 Task: Create a task  Develop a content management system (CMS) for a website , assign it to team member softage.1@softage.net in the project AgileBee and update the status of the task to  On Track  , set the priority of the task to Low
Action: Mouse moved to (78, 73)
Screenshot: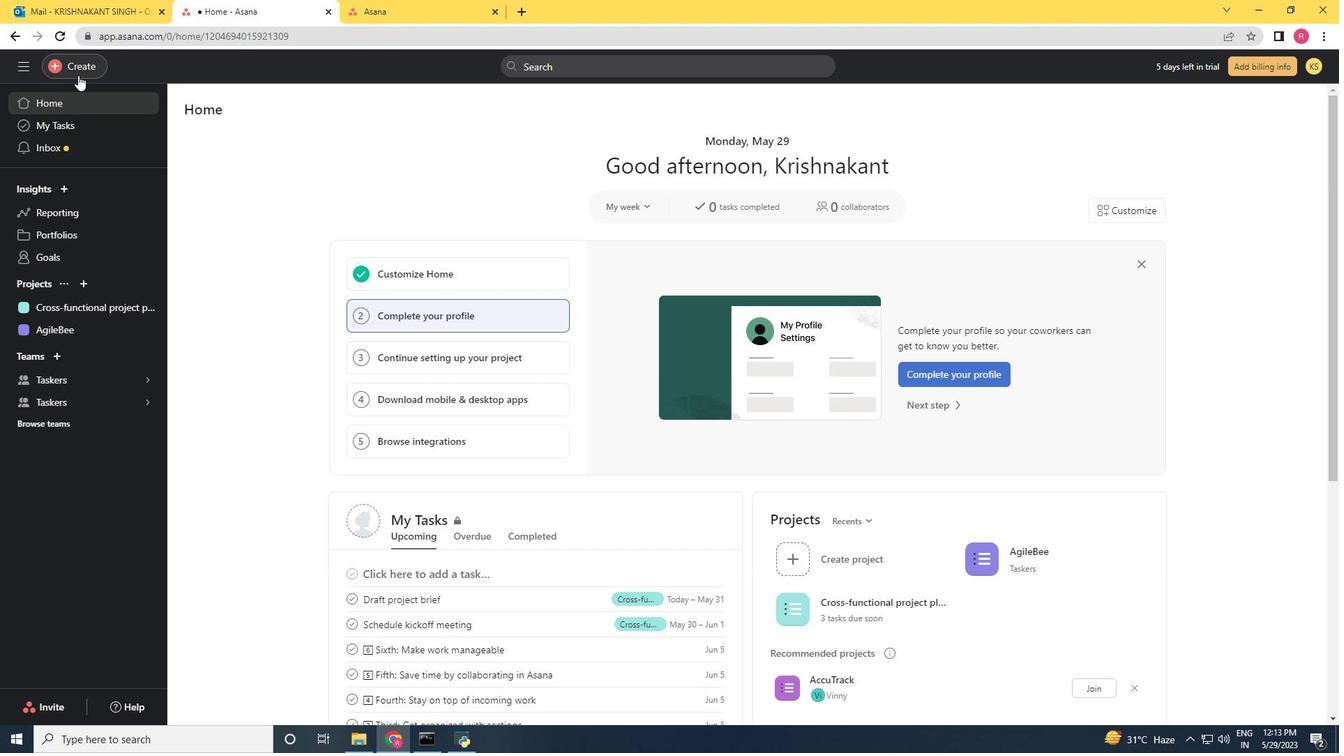 
Action: Mouse pressed left at (78, 73)
Screenshot: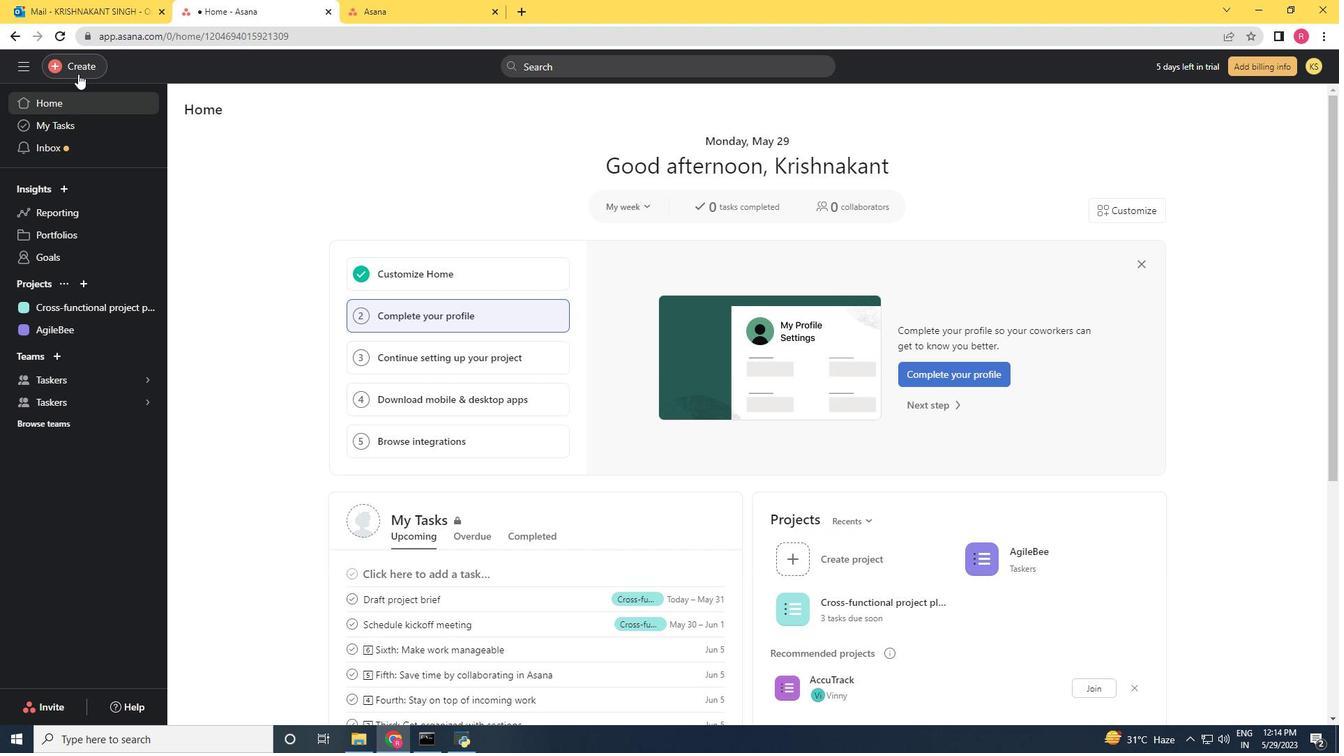 
Action: Mouse moved to (152, 70)
Screenshot: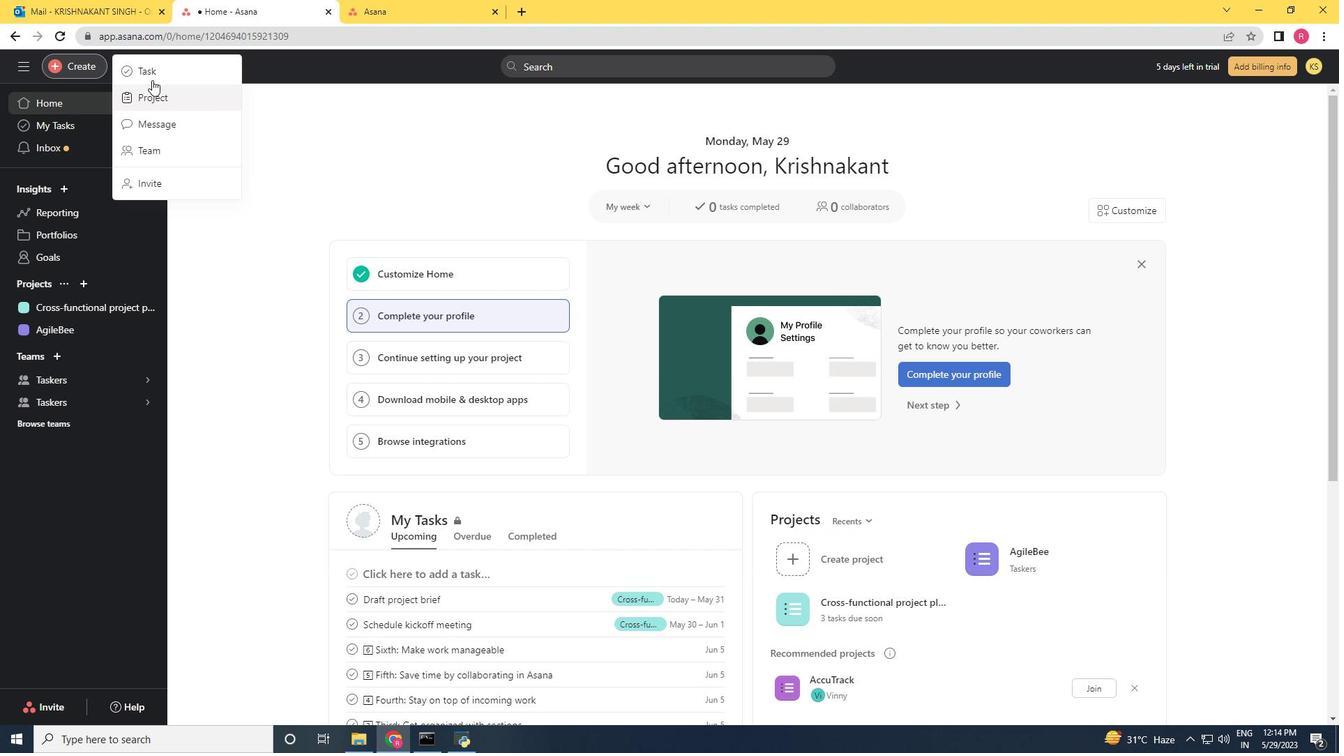 
Action: Mouse pressed left at (152, 70)
Screenshot: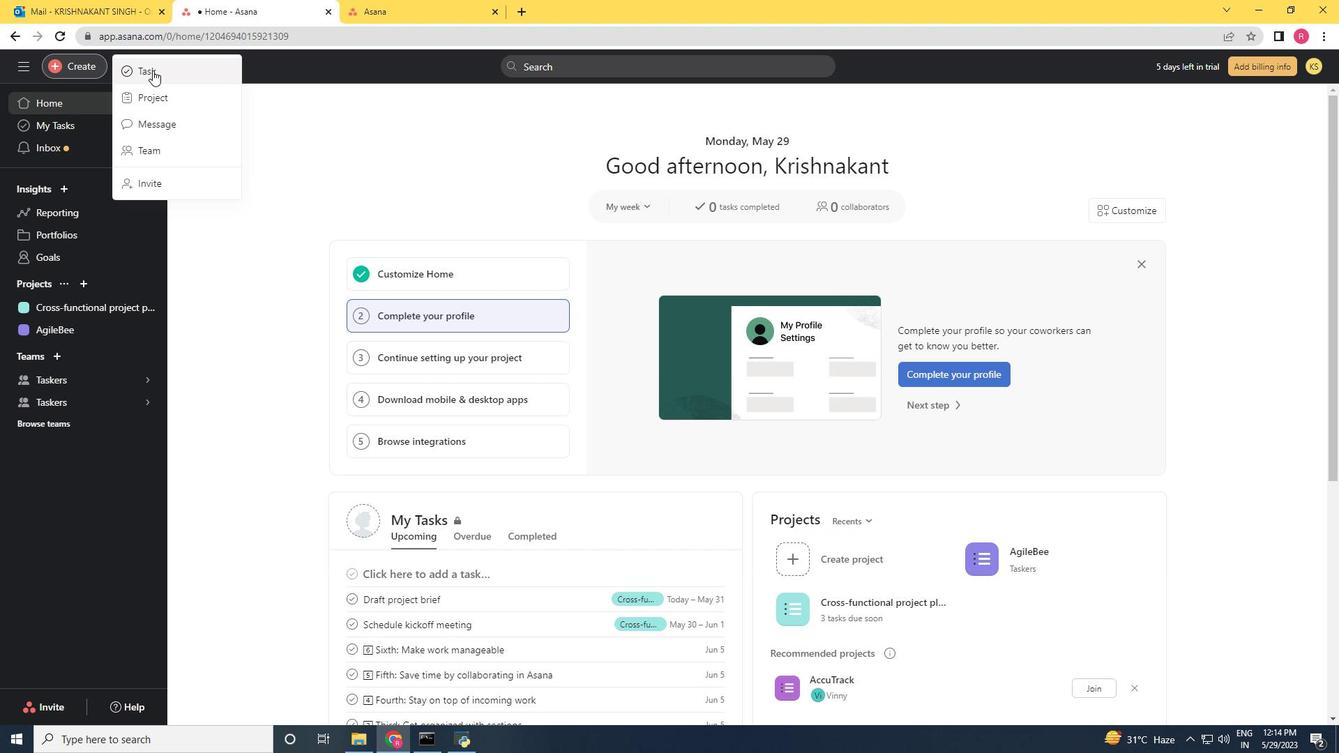 
Action: Mouse moved to (1216, 573)
Screenshot: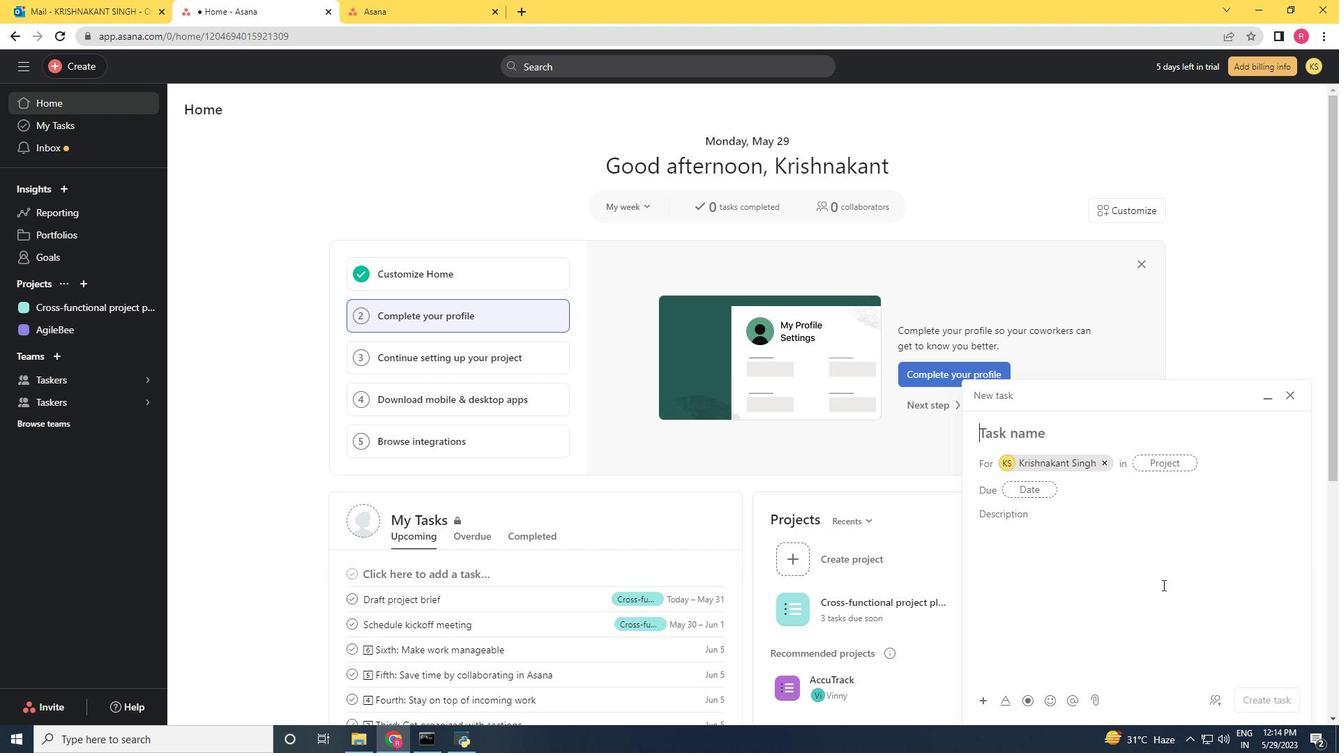 
Action: Key pressed <Key.shift>Develop<Key.space>a<Key.space>content<Key.space>management<Key.space>
Screenshot: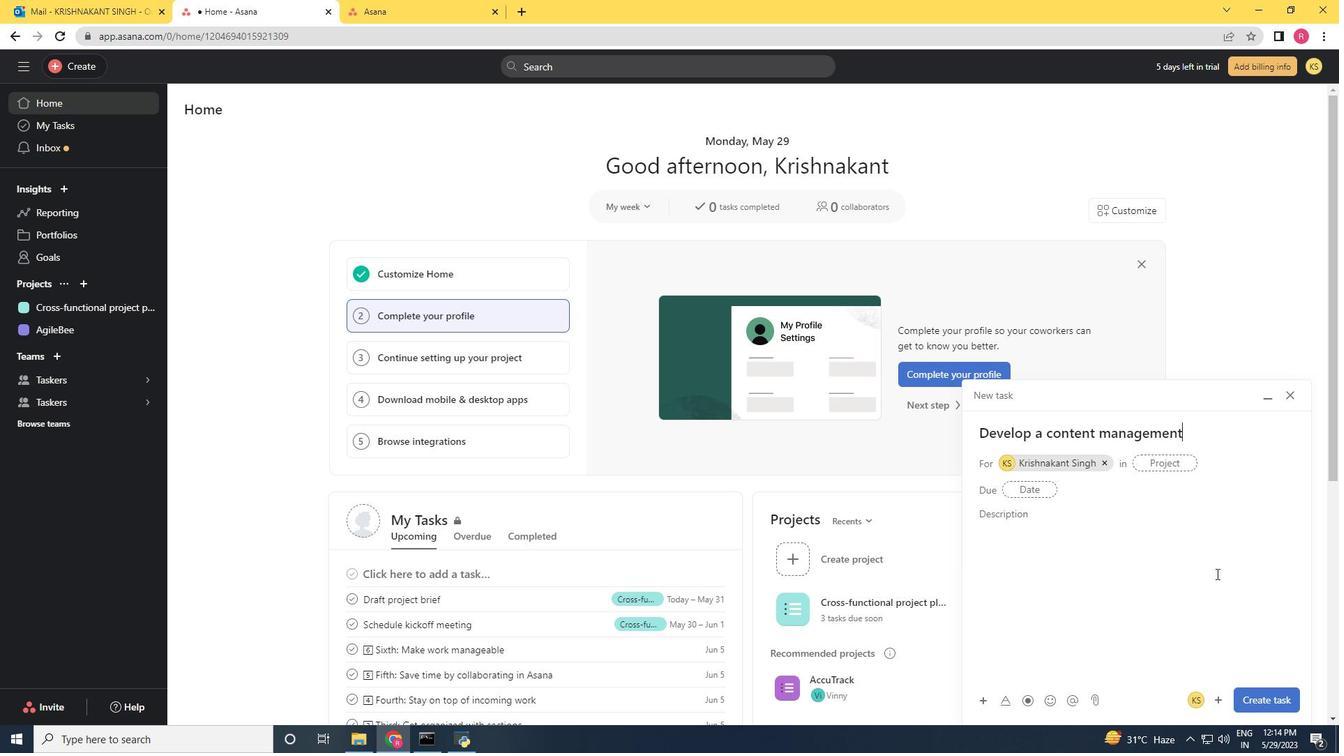 
Action: Mouse moved to (1243, 573)
Screenshot: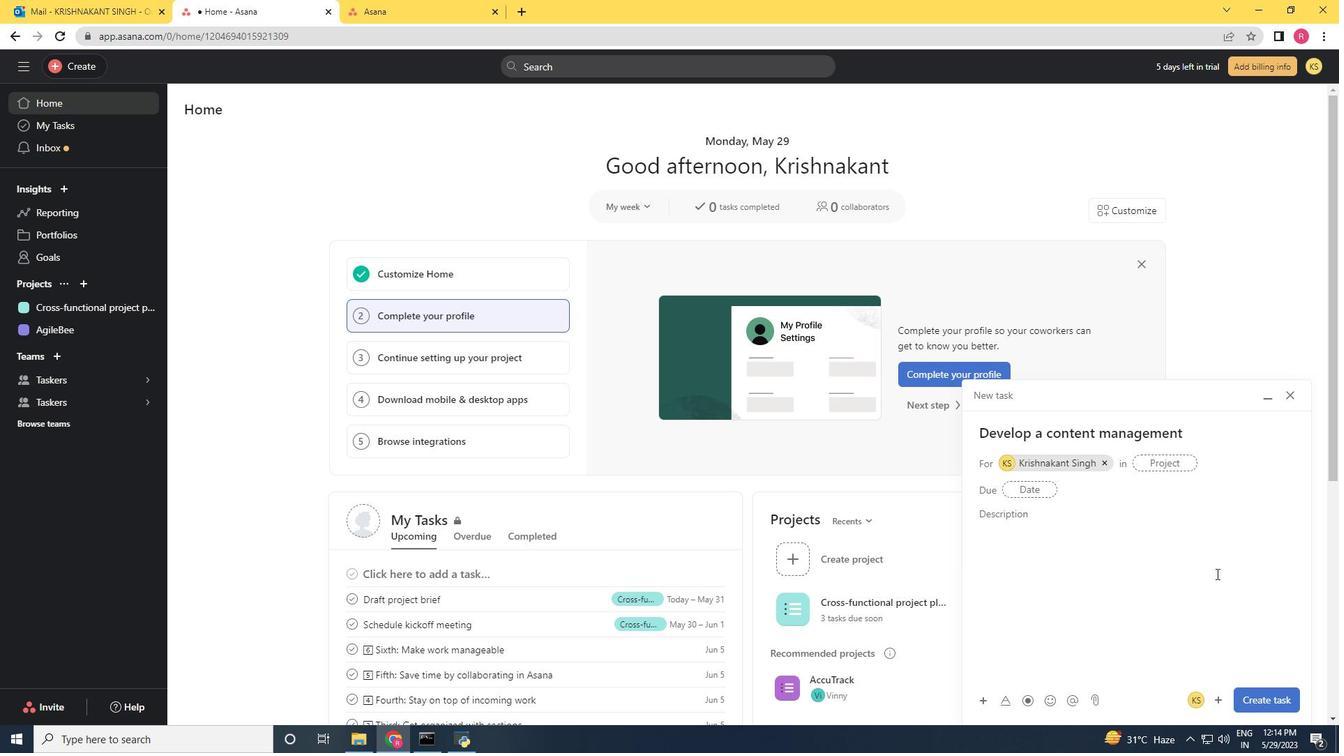 
Action: Key pressed system<Key.space><Key.shift_r>(<Key.shift_r>CMS)<Key.space>
Screenshot: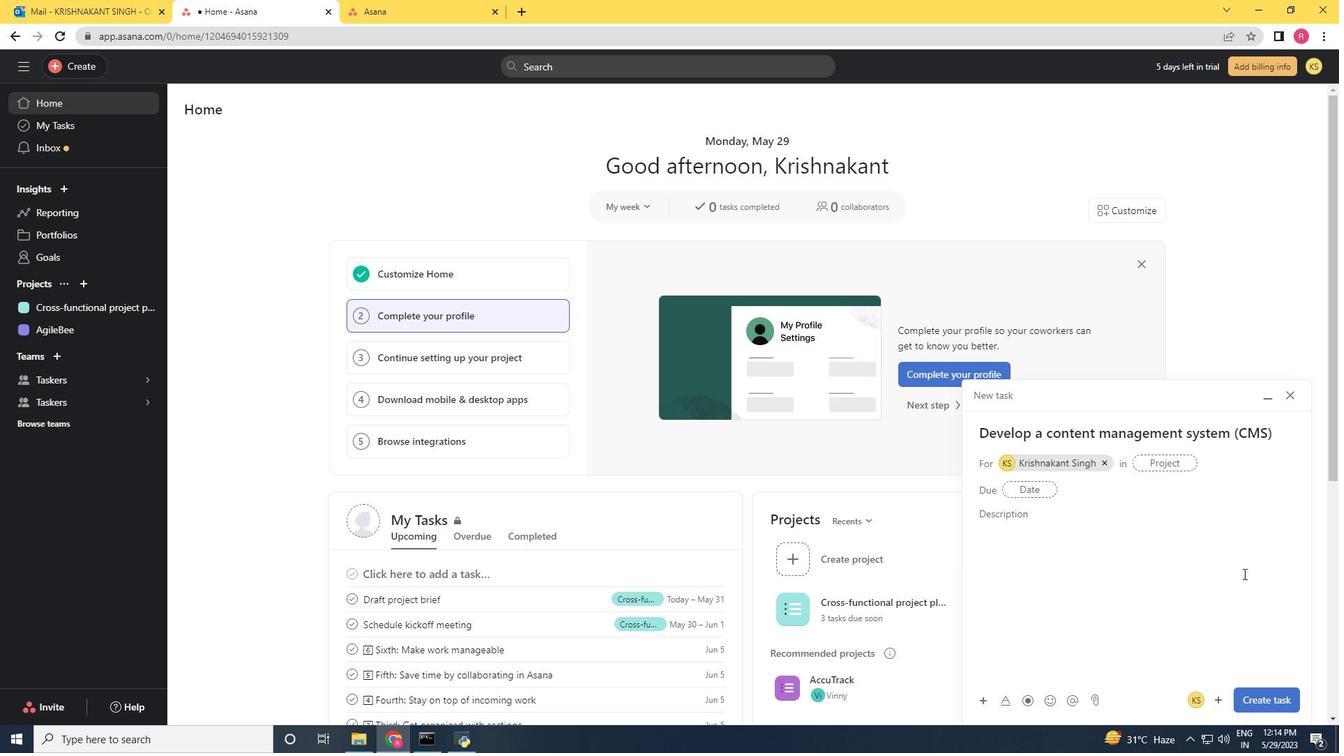 
Action: Mouse moved to (1259, 586)
Screenshot: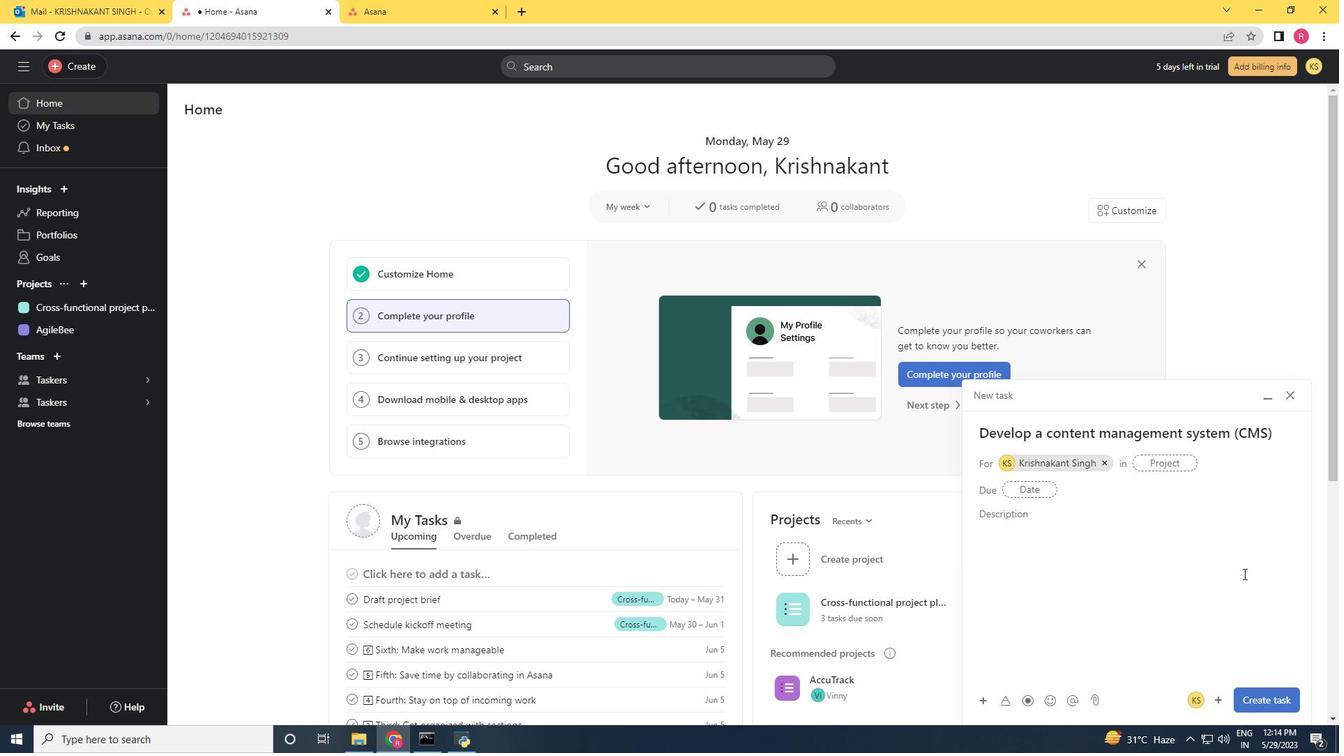 
Action: Key pressed for<Key.space>a<Key.space>website
Screenshot: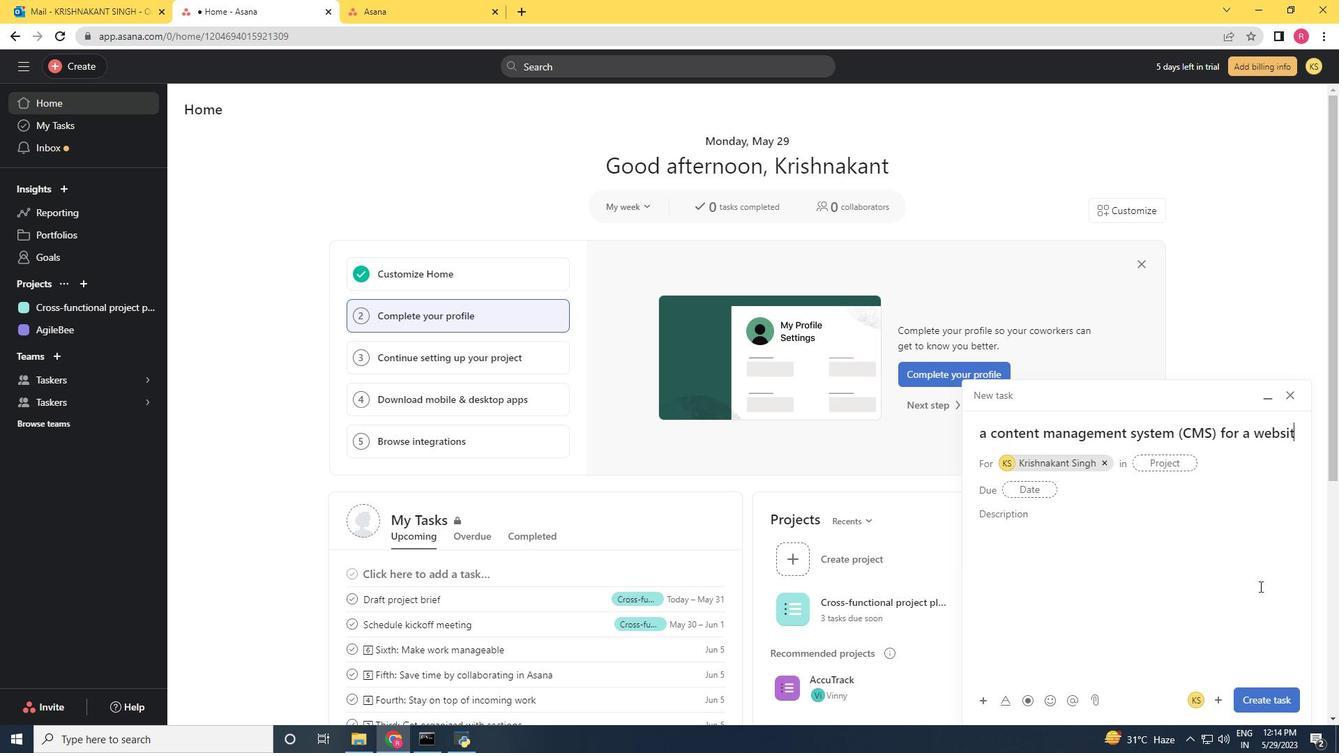 
Action: Mouse moved to (1104, 463)
Screenshot: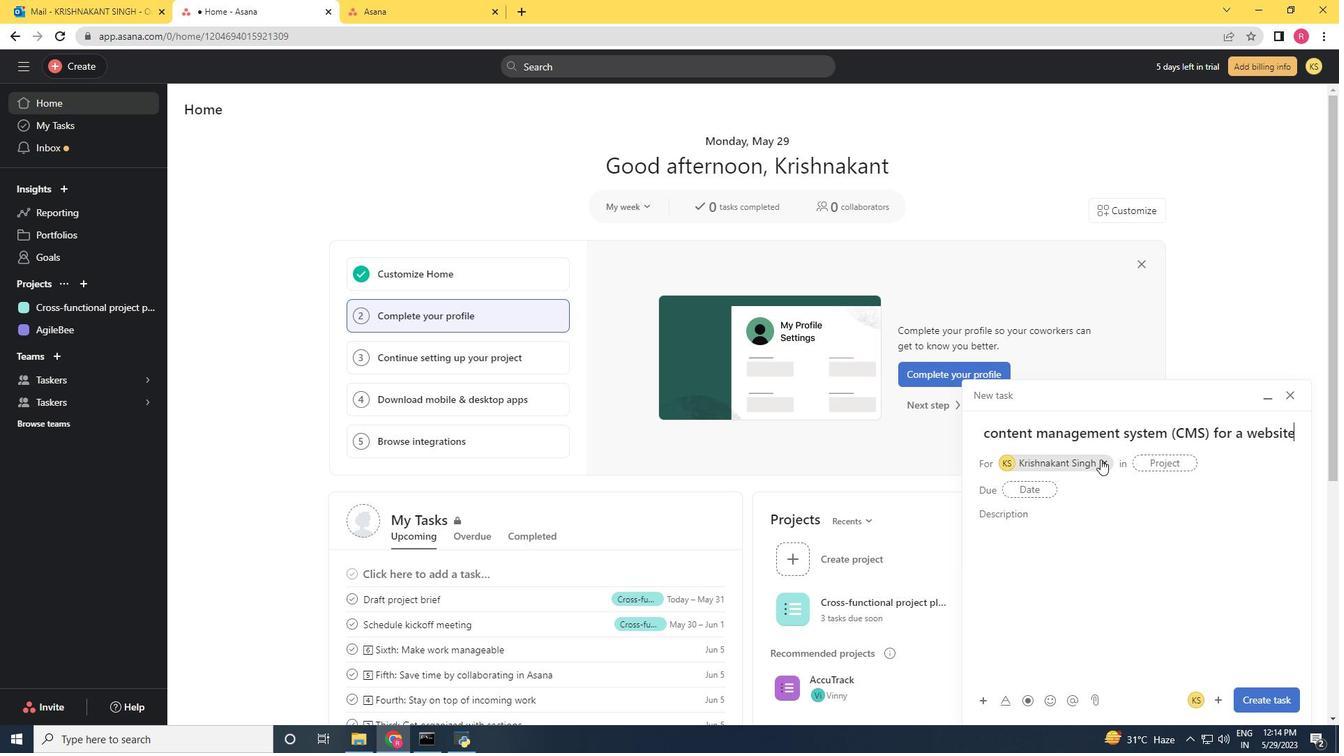 
Action: Mouse pressed left at (1104, 463)
Screenshot: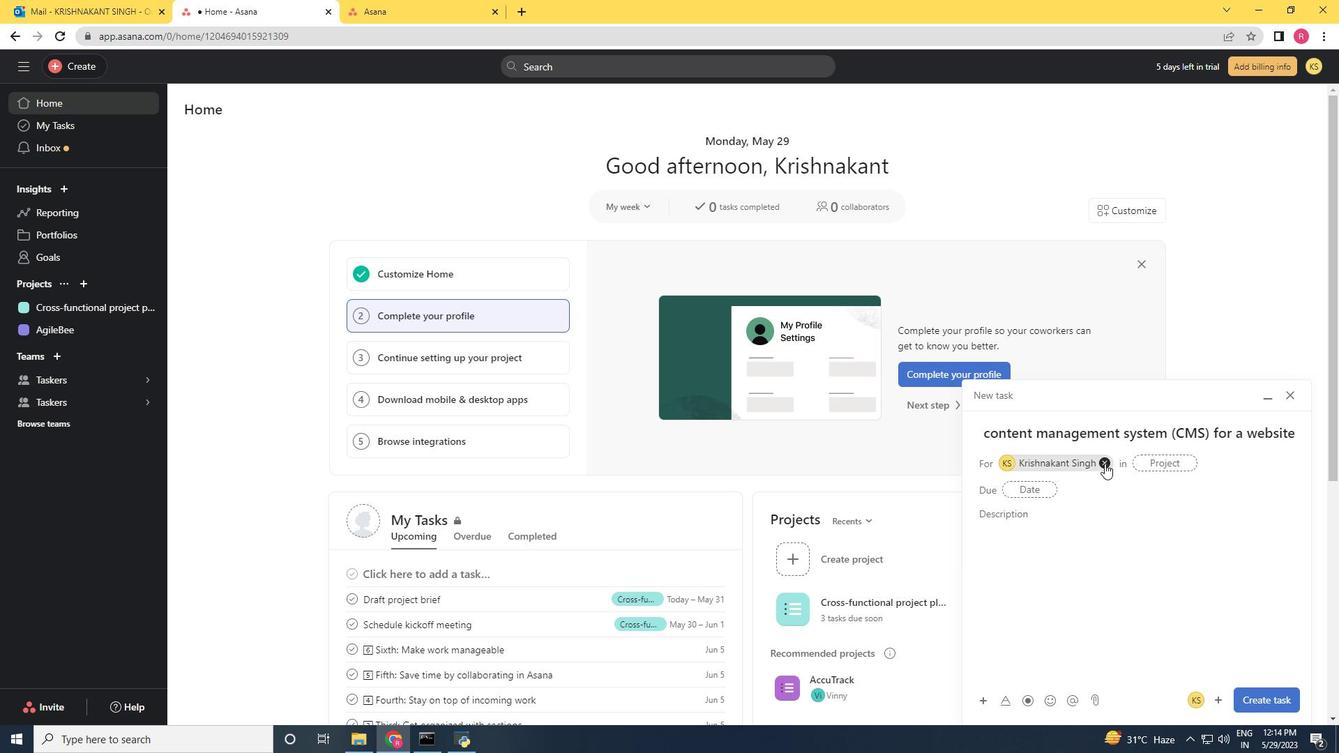 
Action: Mouse moved to (1037, 459)
Screenshot: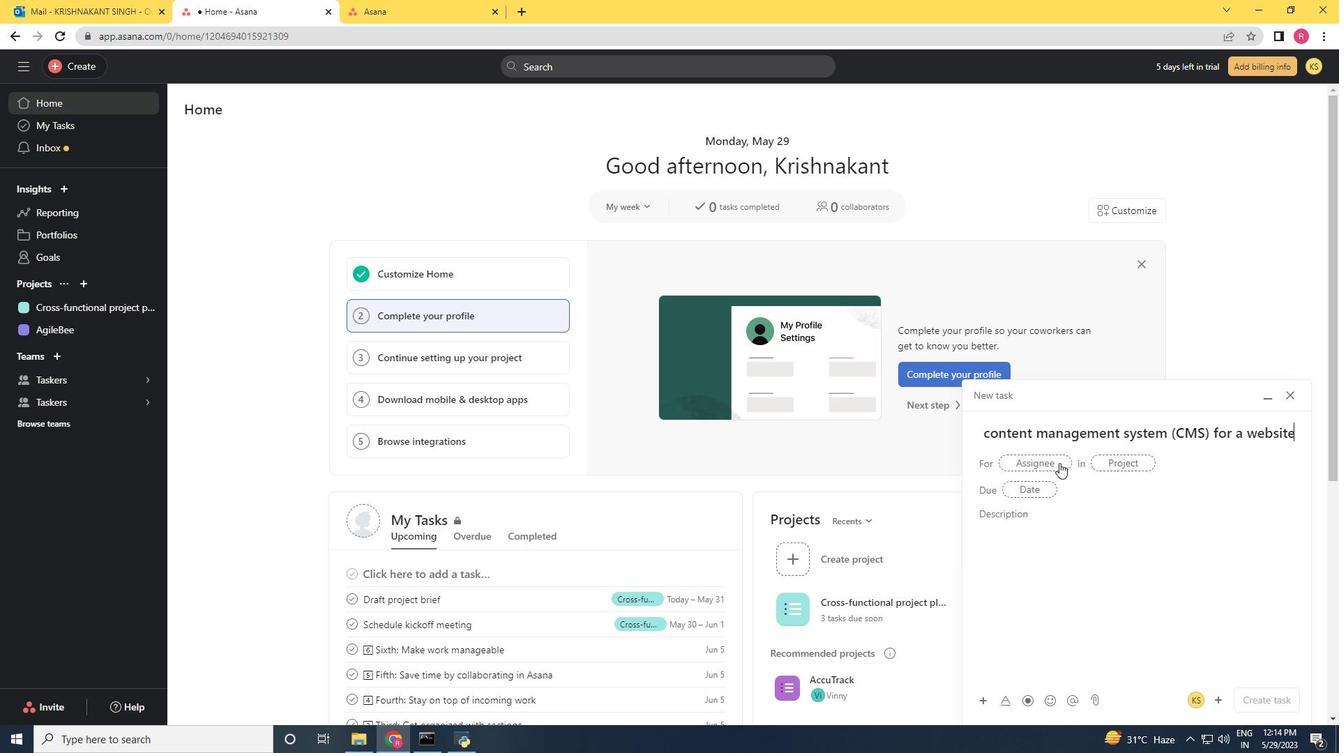 
Action: Mouse pressed left at (1037, 459)
Screenshot: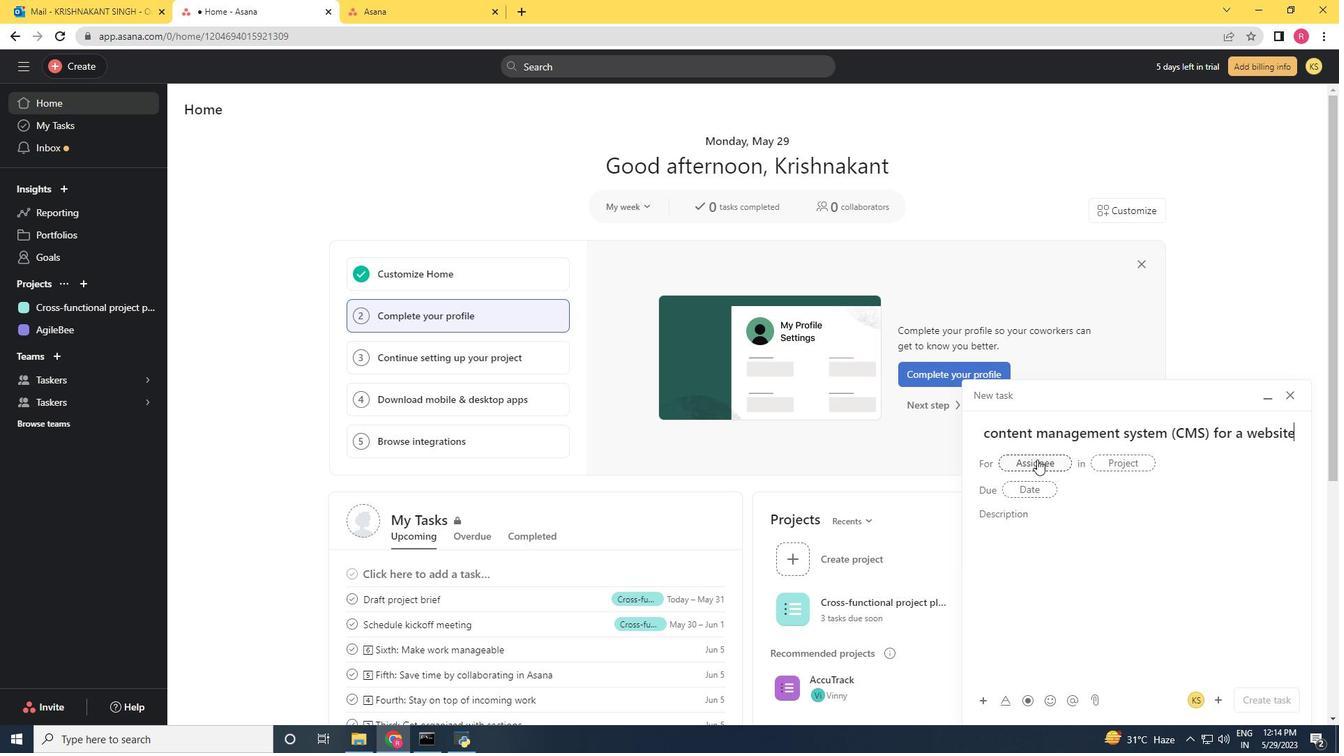 
Action: Mouse moved to (1021, 416)
Screenshot: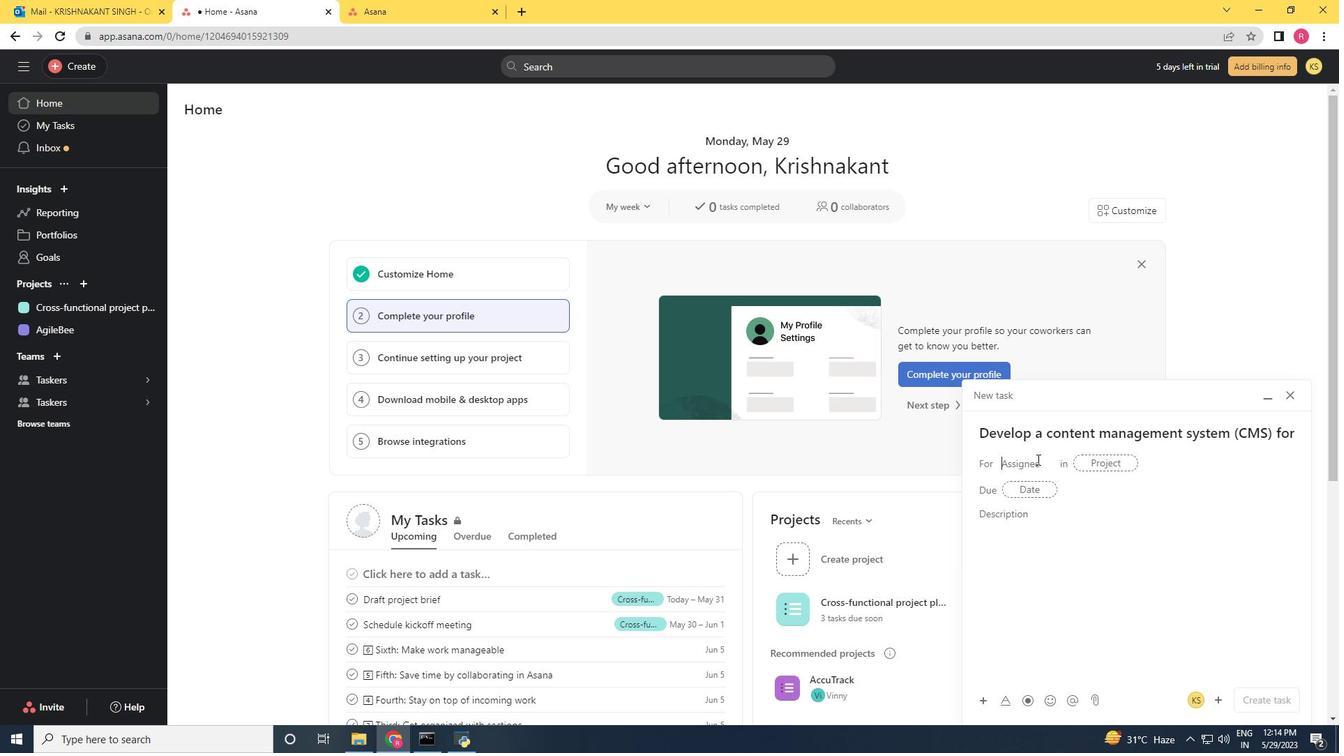 
Action: Key pressed softage.1<Key.shift>@softage.net
Screenshot: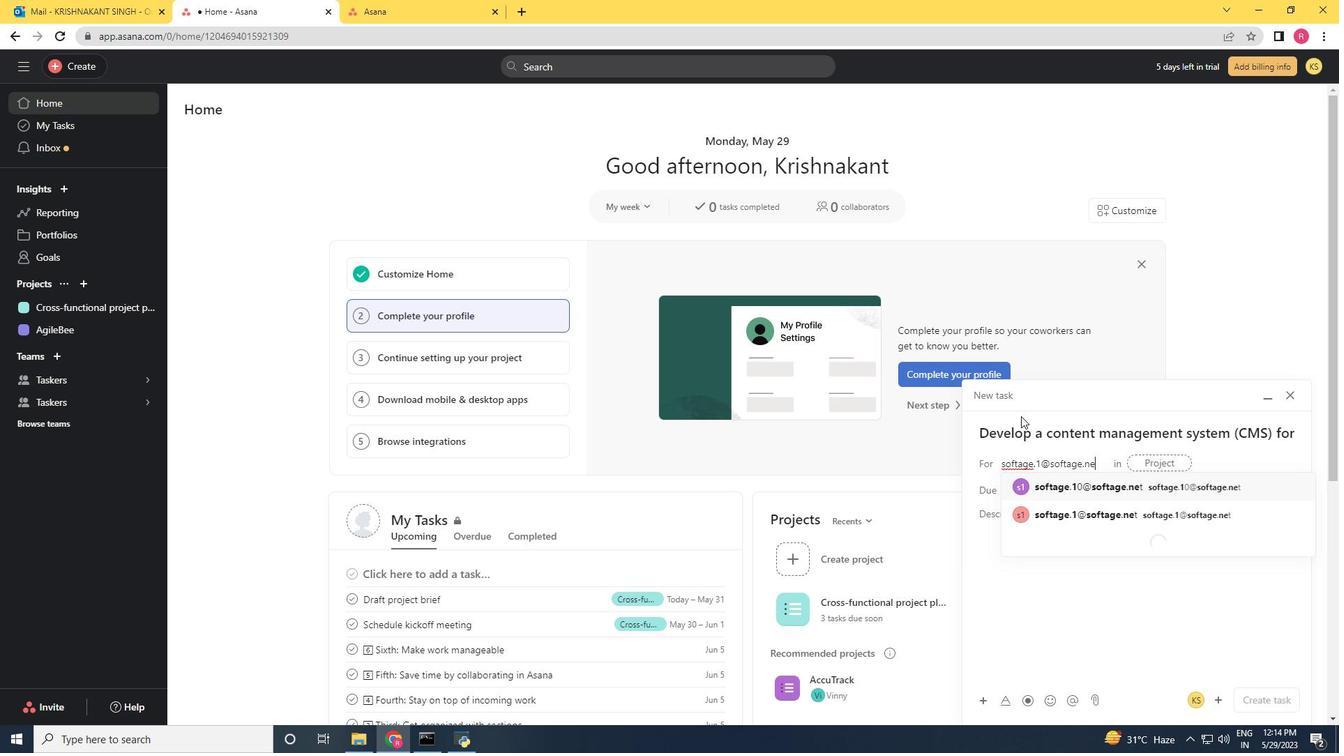 
Action: Mouse moved to (1070, 484)
Screenshot: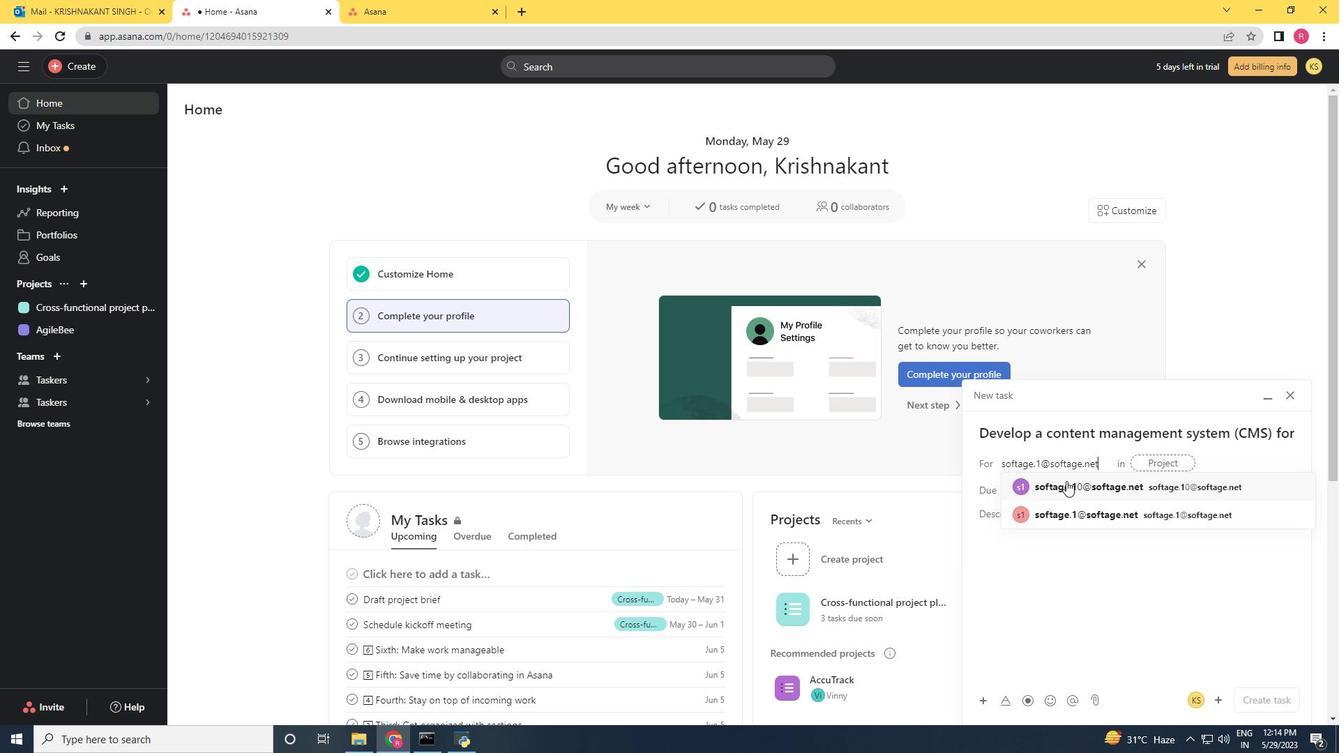 
Action: Mouse pressed left at (1070, 484)
Screenshot: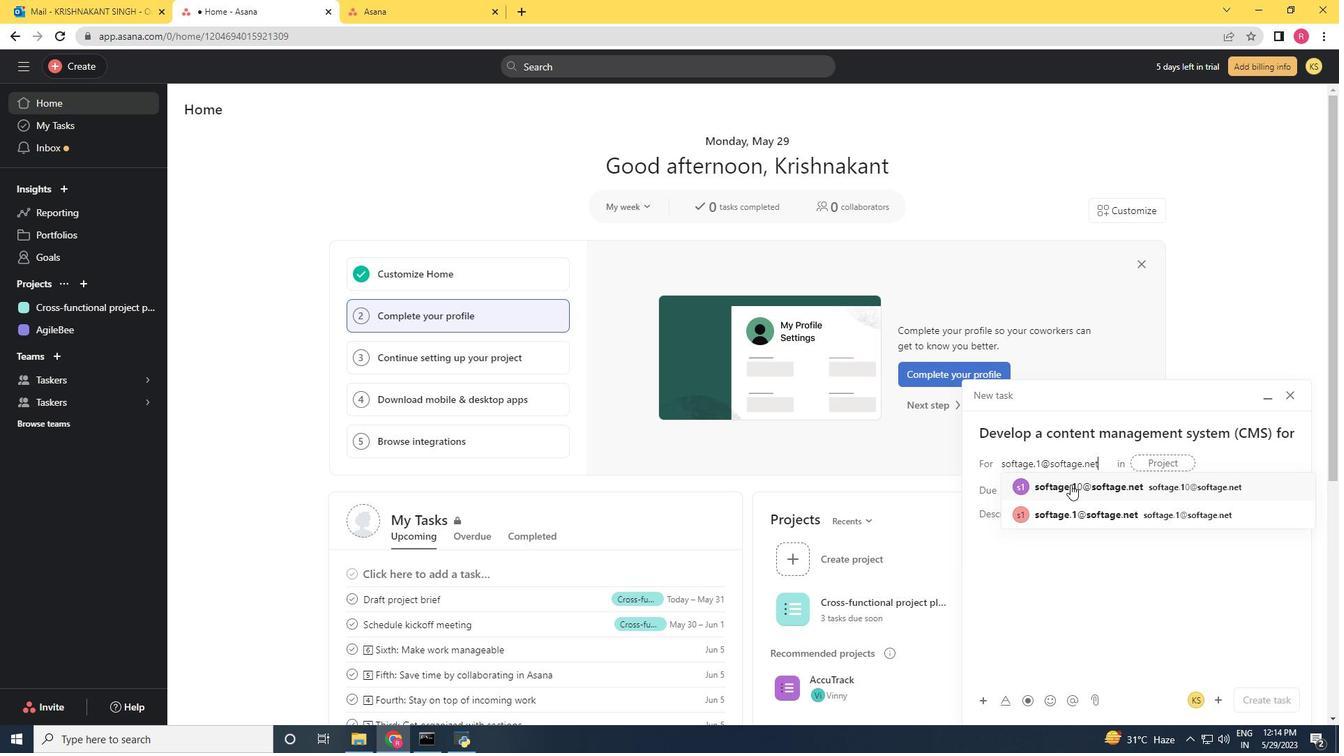 
Action: Mouse moved to (865, 485)
Screenshot: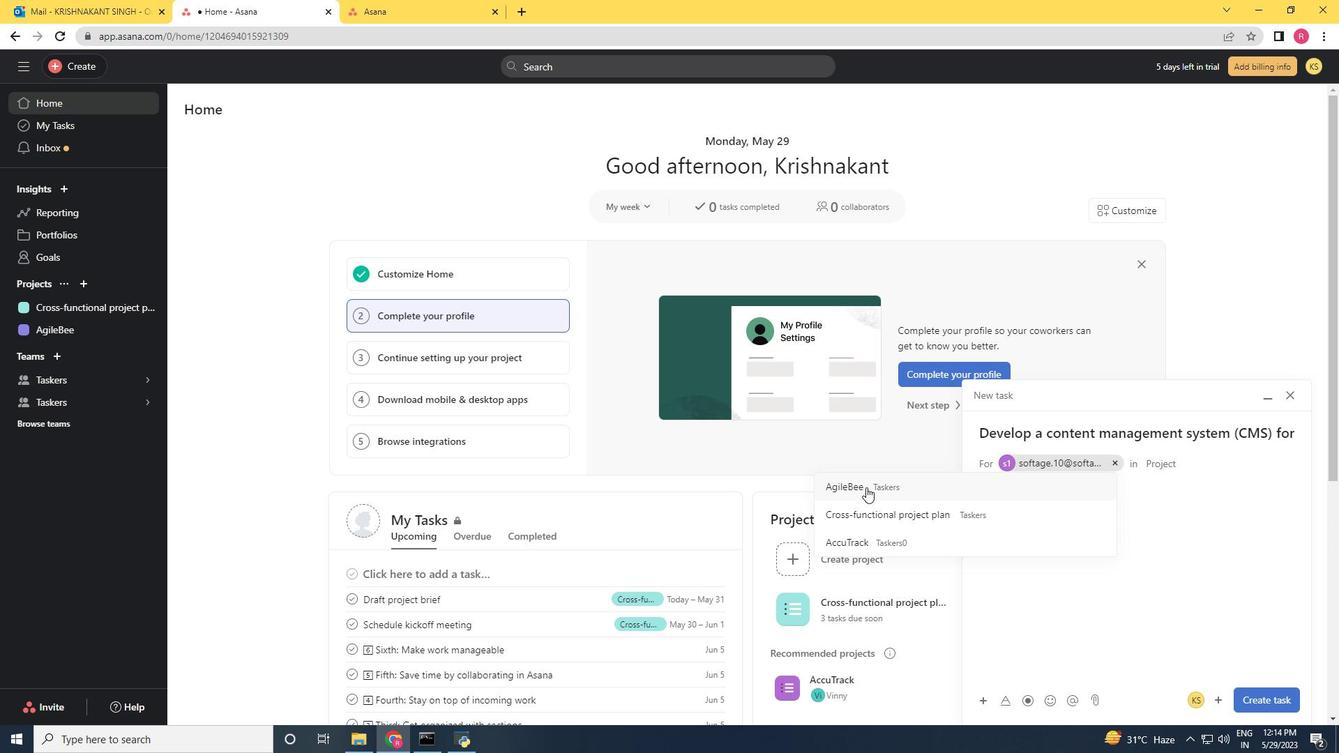 
Action: Mouse pressed left at (865, 485)
Screenshot: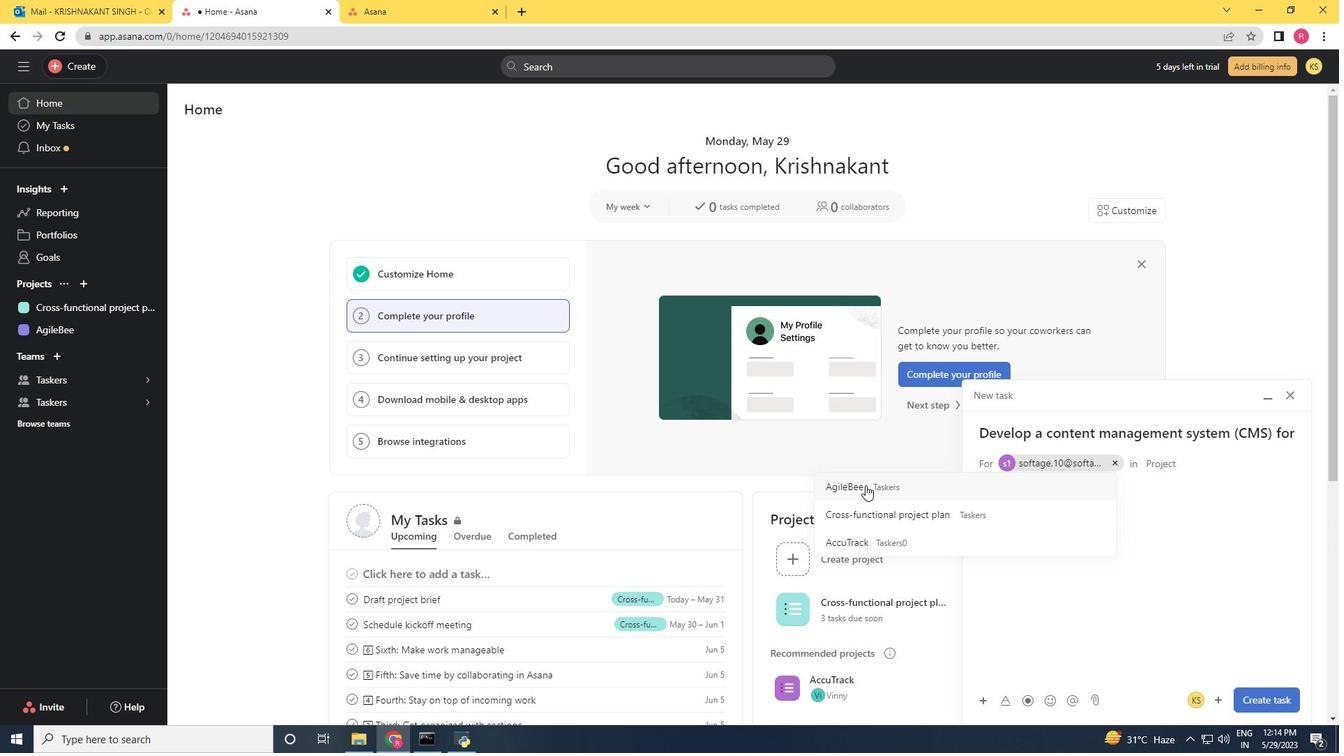 
Action: Mouse moved to (1053, 520)
Screenshot: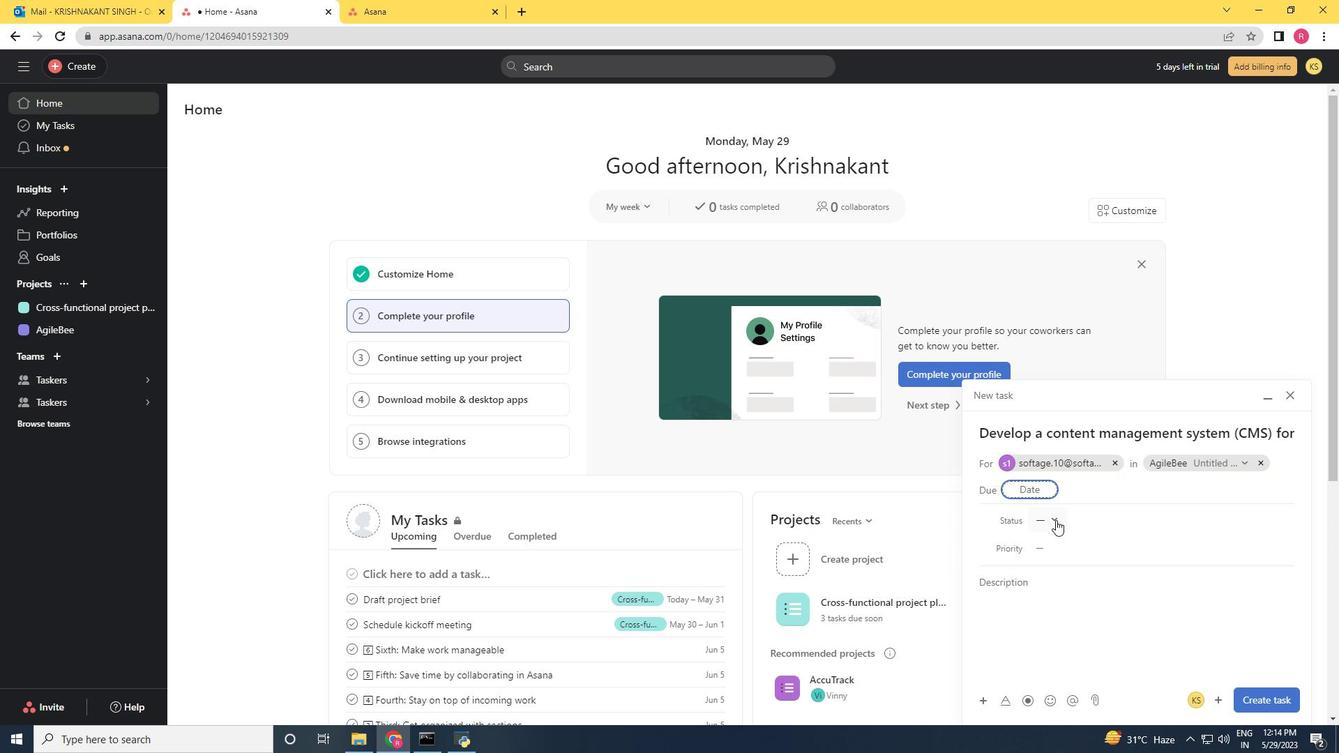 
Action: Mouse pressed left at (1053, 520)
Screenshot: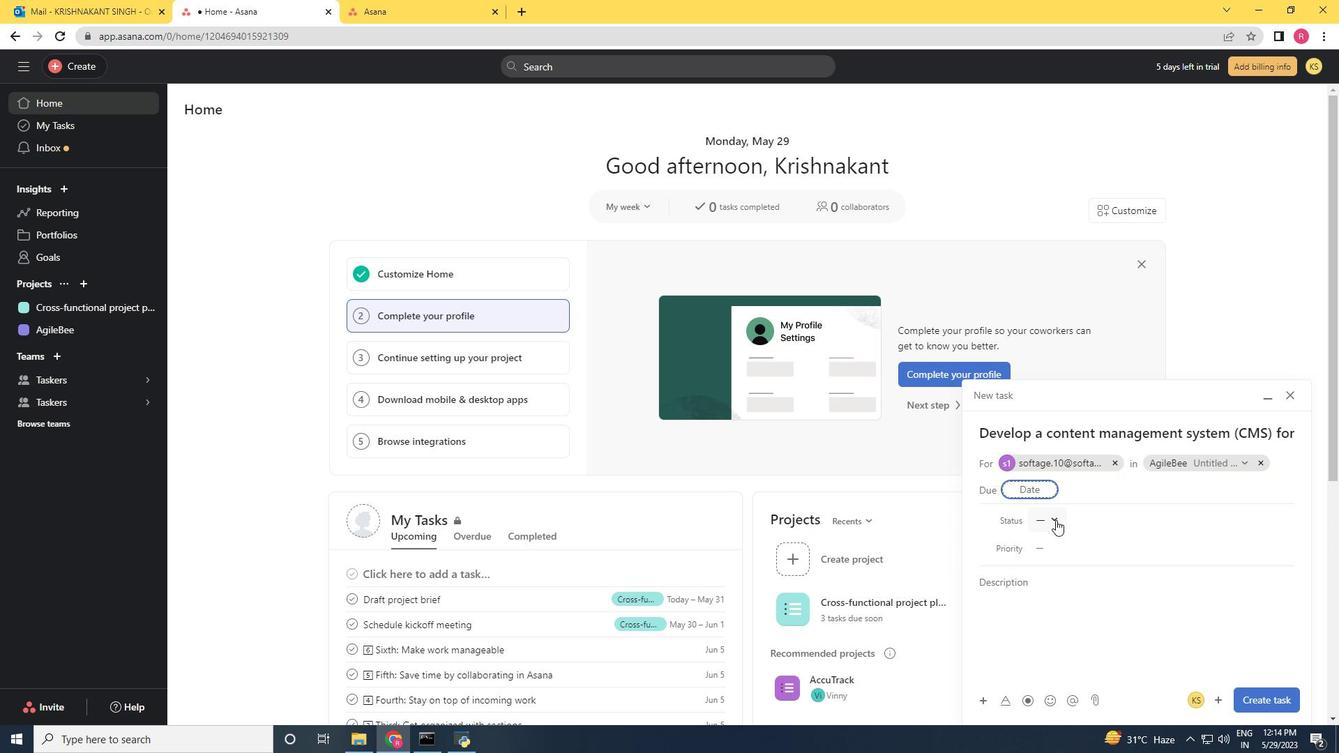 
Action: Mouse moved to (1072, 564)
Screenshot: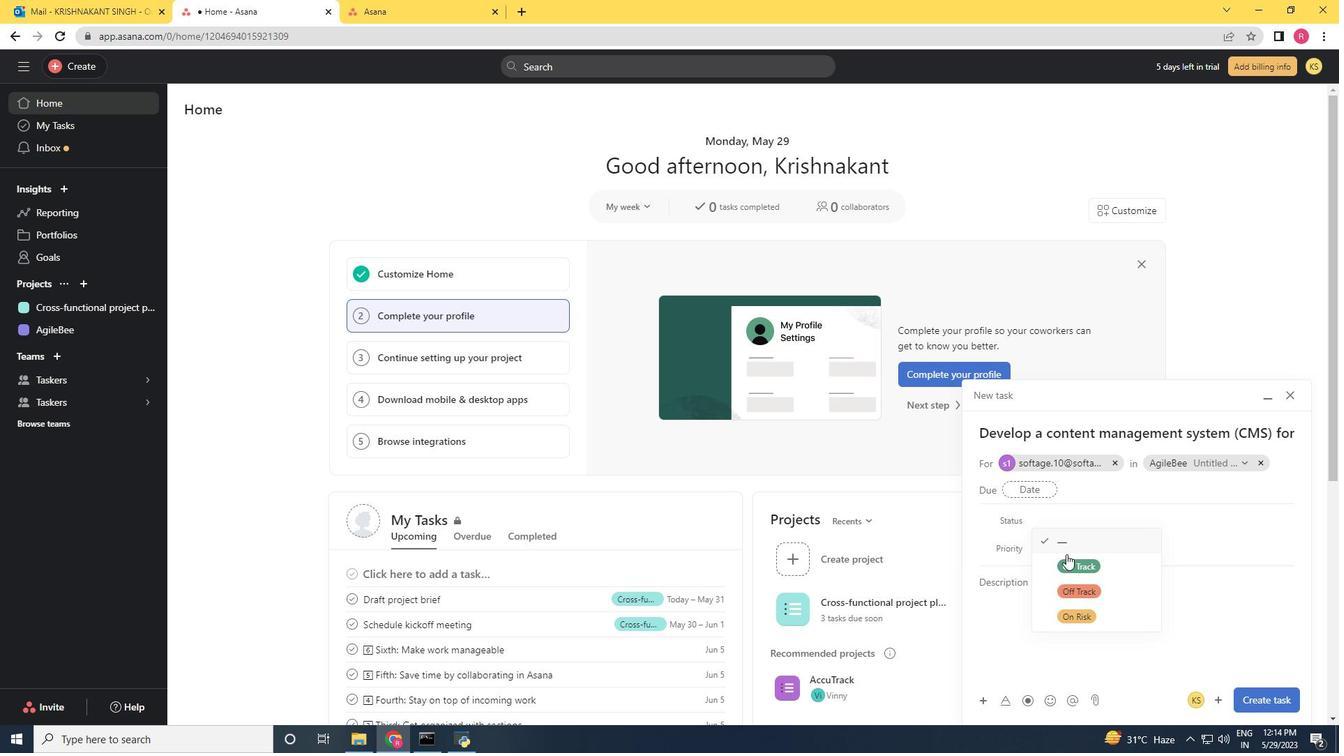 
Action: Mouse pressed left at (1072, 564)
Screenshot: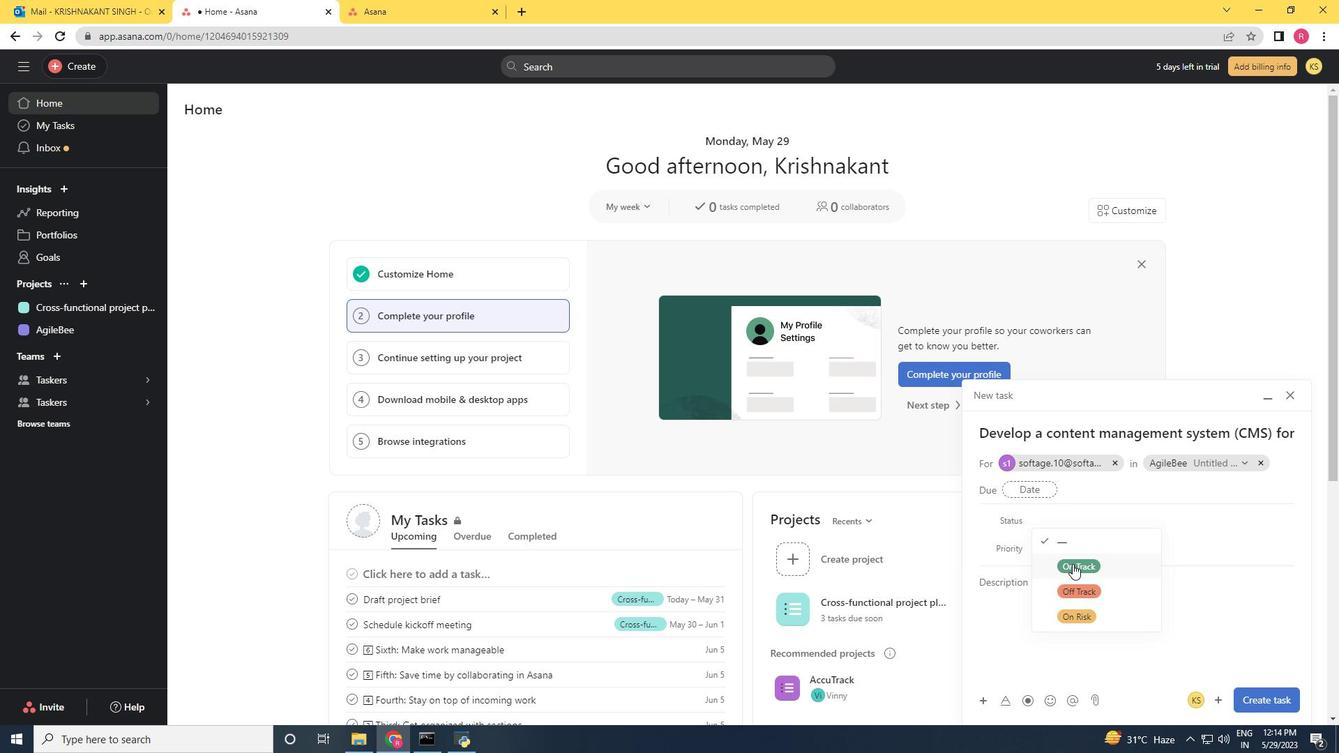 
Action: Mouse moved to (1041, 541)
Screenshot: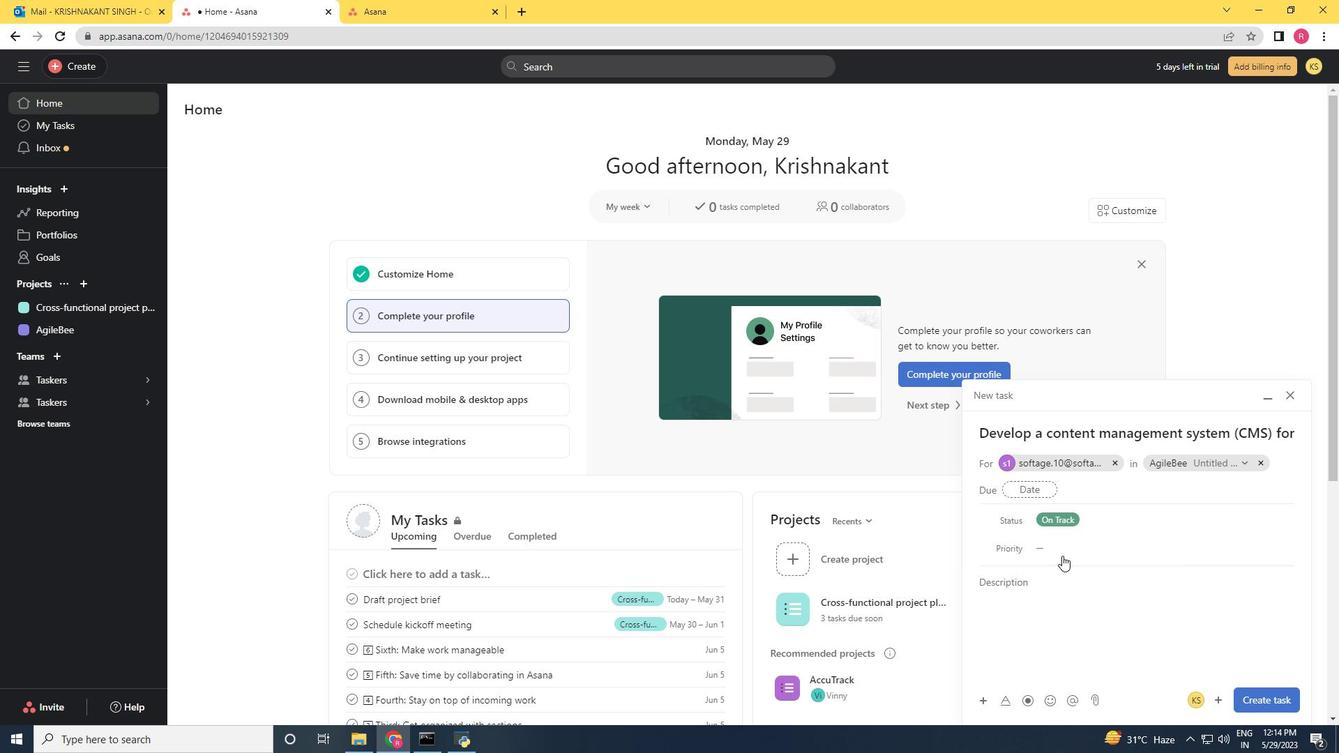 
Action: Mouse pressed left at (1041, 541)
Screenshot: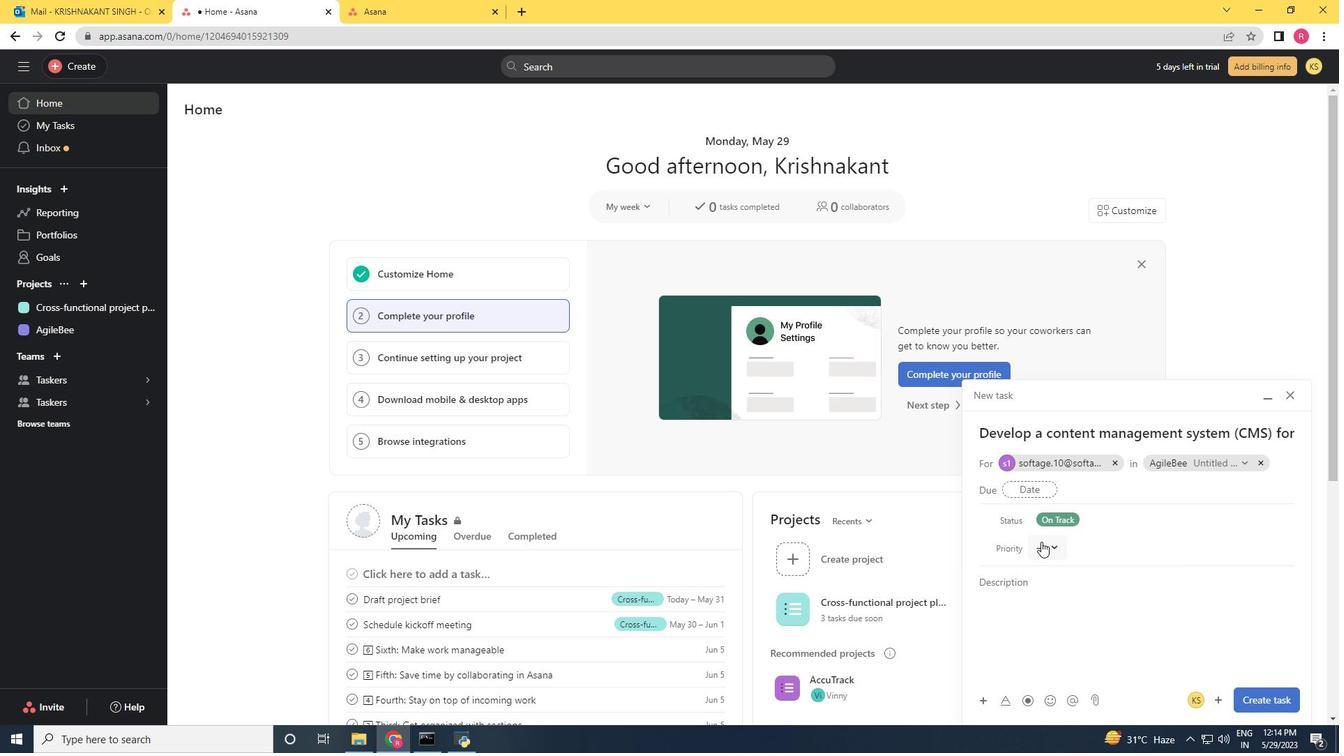 
Action: Mouse moved to (1071, 642)
Screenshot: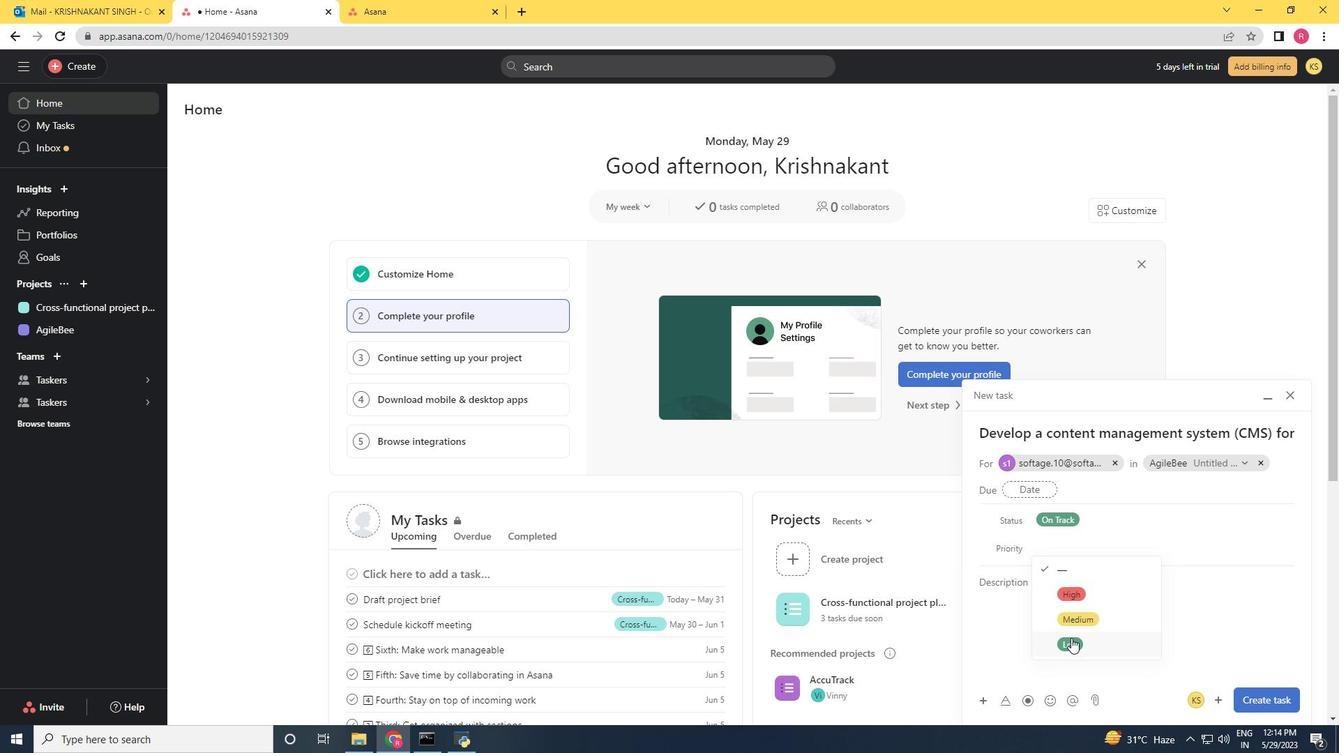 
Action: Mouse pressed left at (1071, 642)
Screenshot: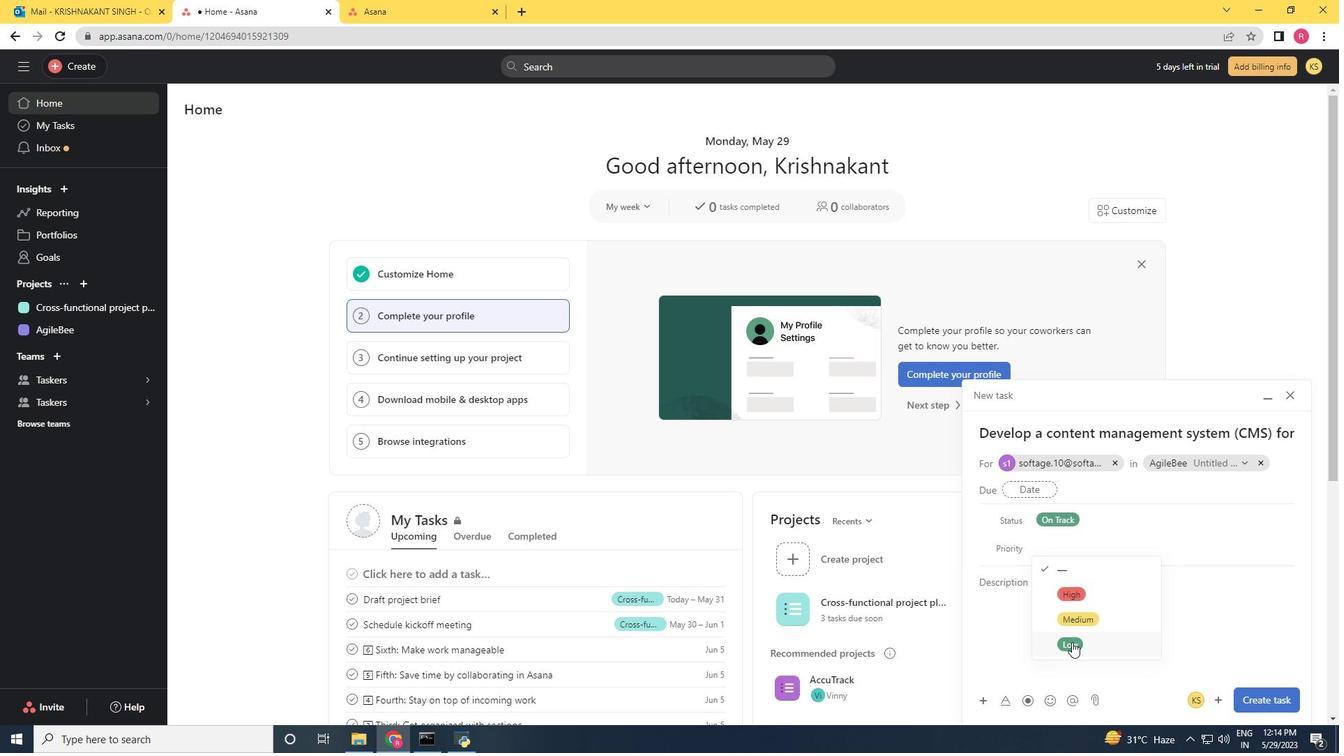 
Action: Mouse moved to (1268, 700)
Screenshot: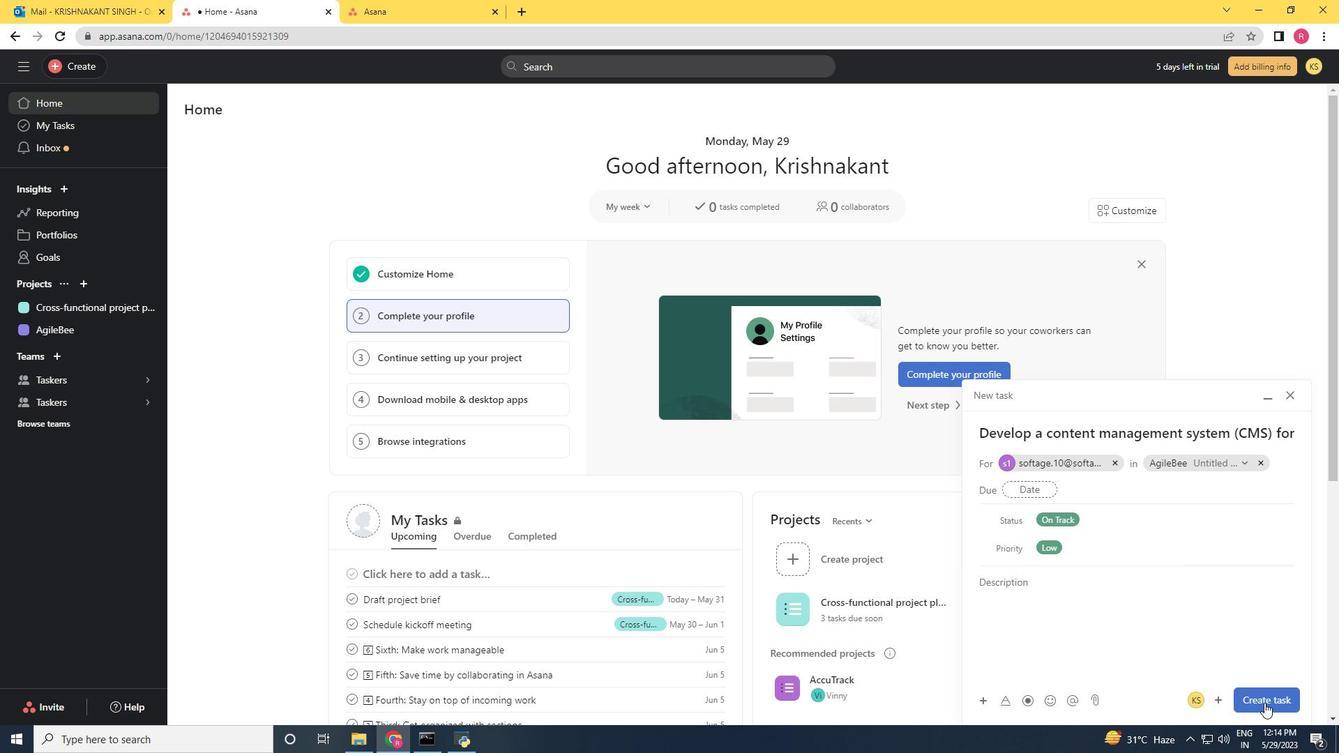 
Action: Mouse pressed left at (1268, 700)
Screenshot: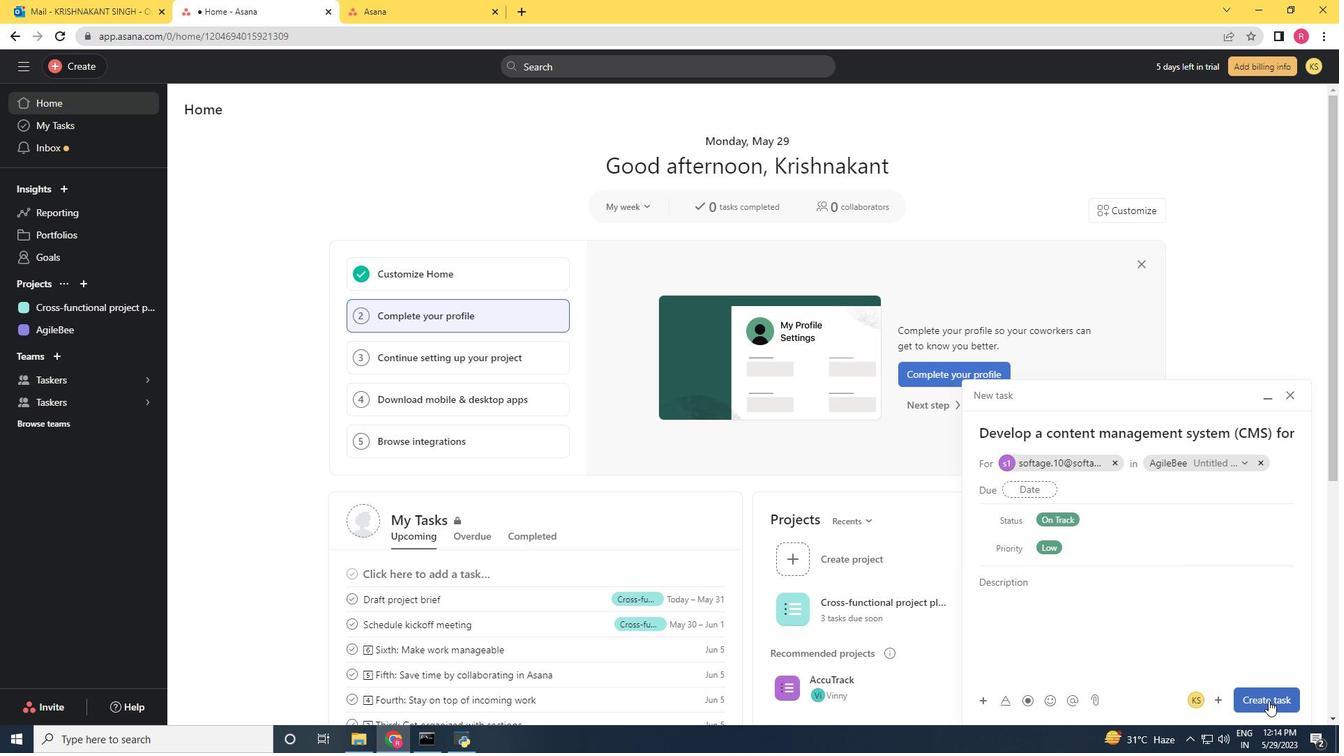 
Action: Mouse moved to (490, 536)
Screenshot: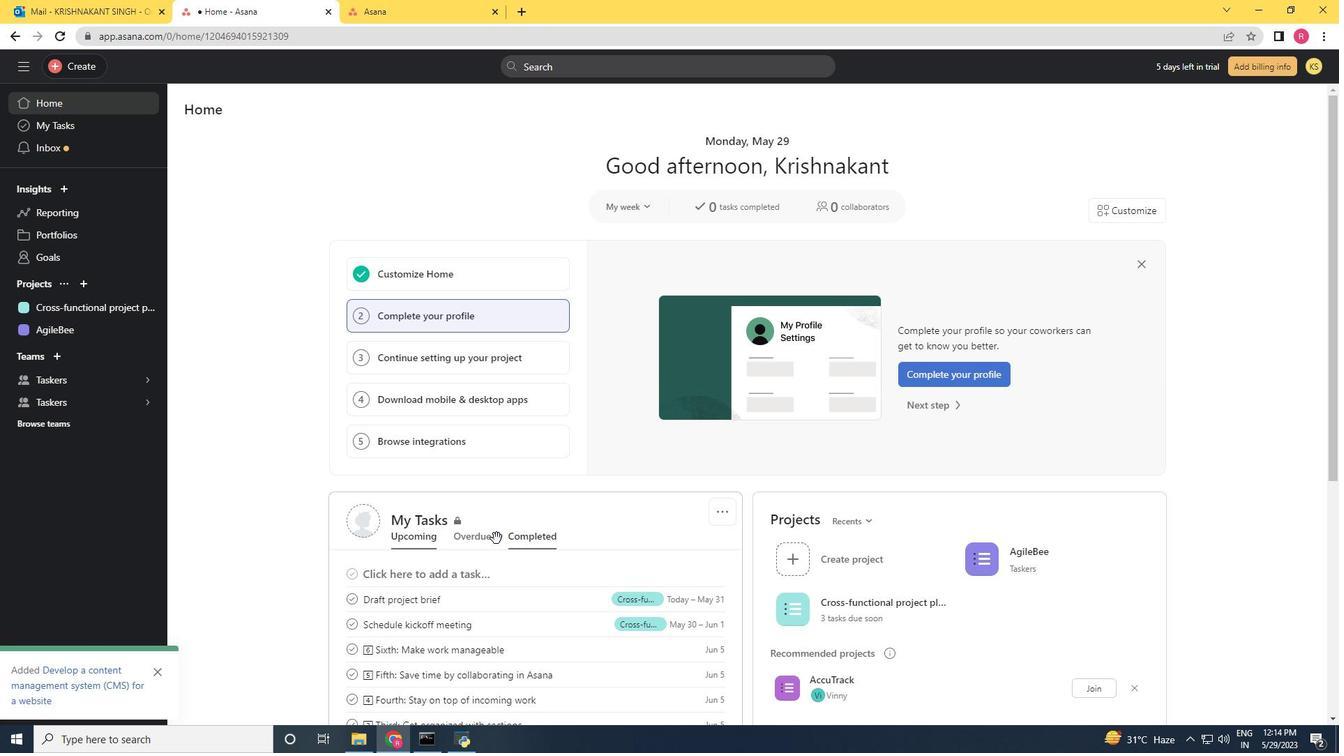 
